 Task: Create a section Code Catalysts and in the section, add a milestone Automation of Manual Processes in the project TransparentLine.
Action: Mouse moved to (67, 509)
Screenshot: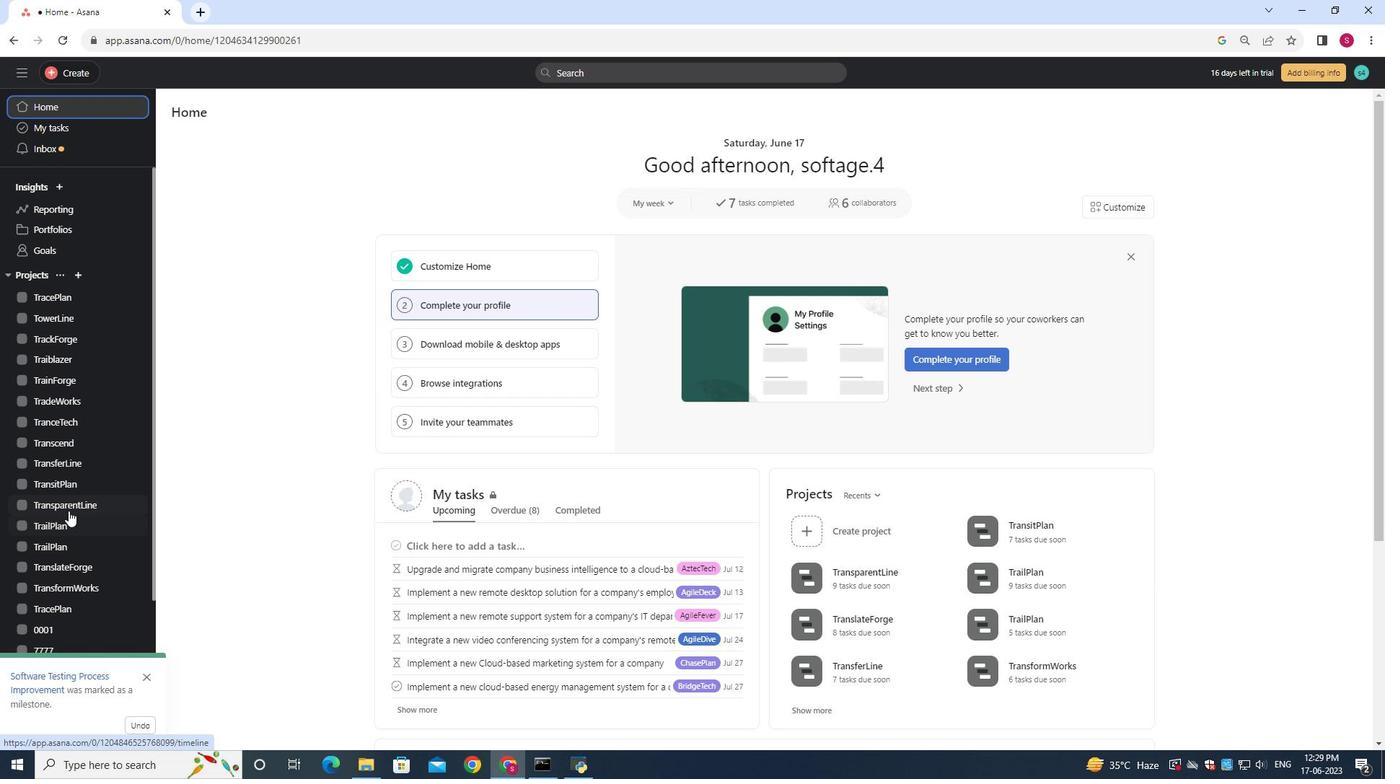 
Action: Mouse pressed left at (67, 509)
Screenshot: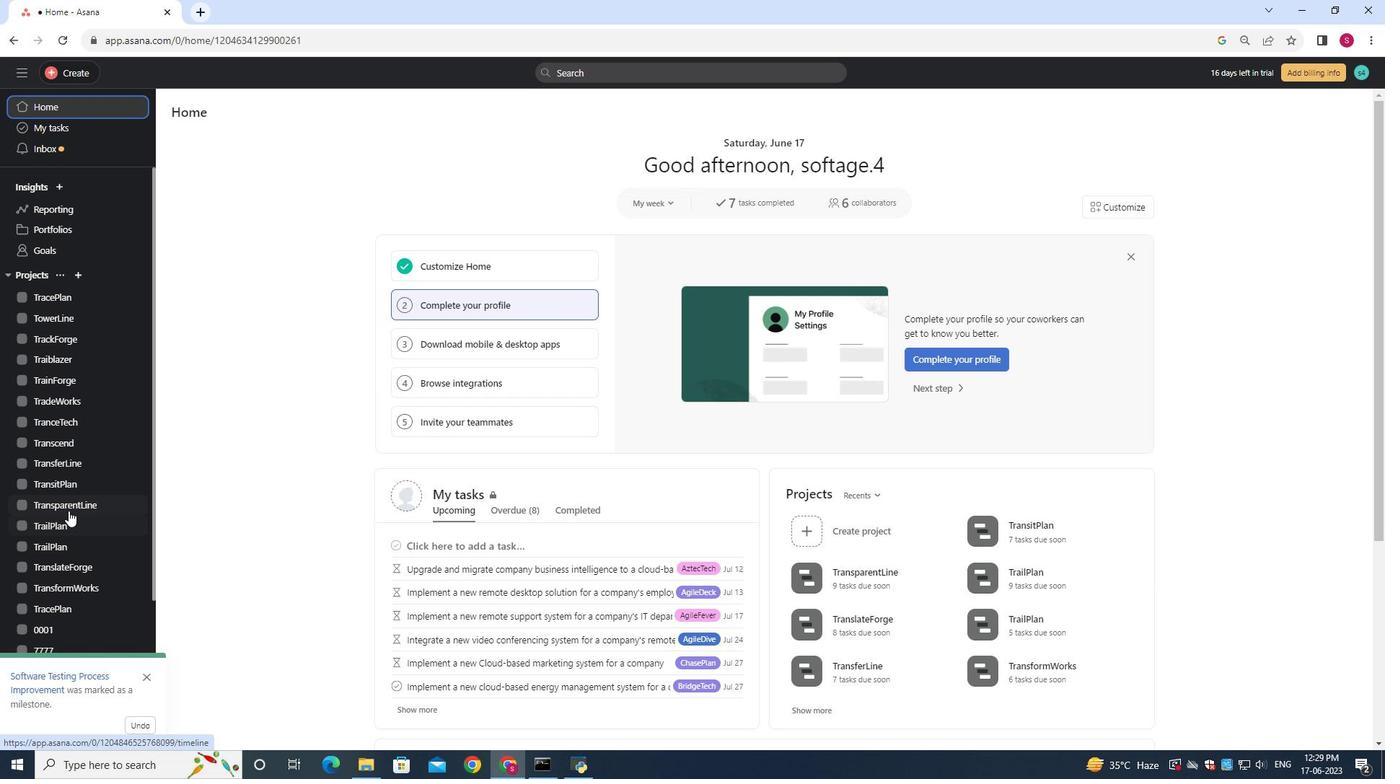 
Action: Mouse moved to (230, 176)
Screenshot: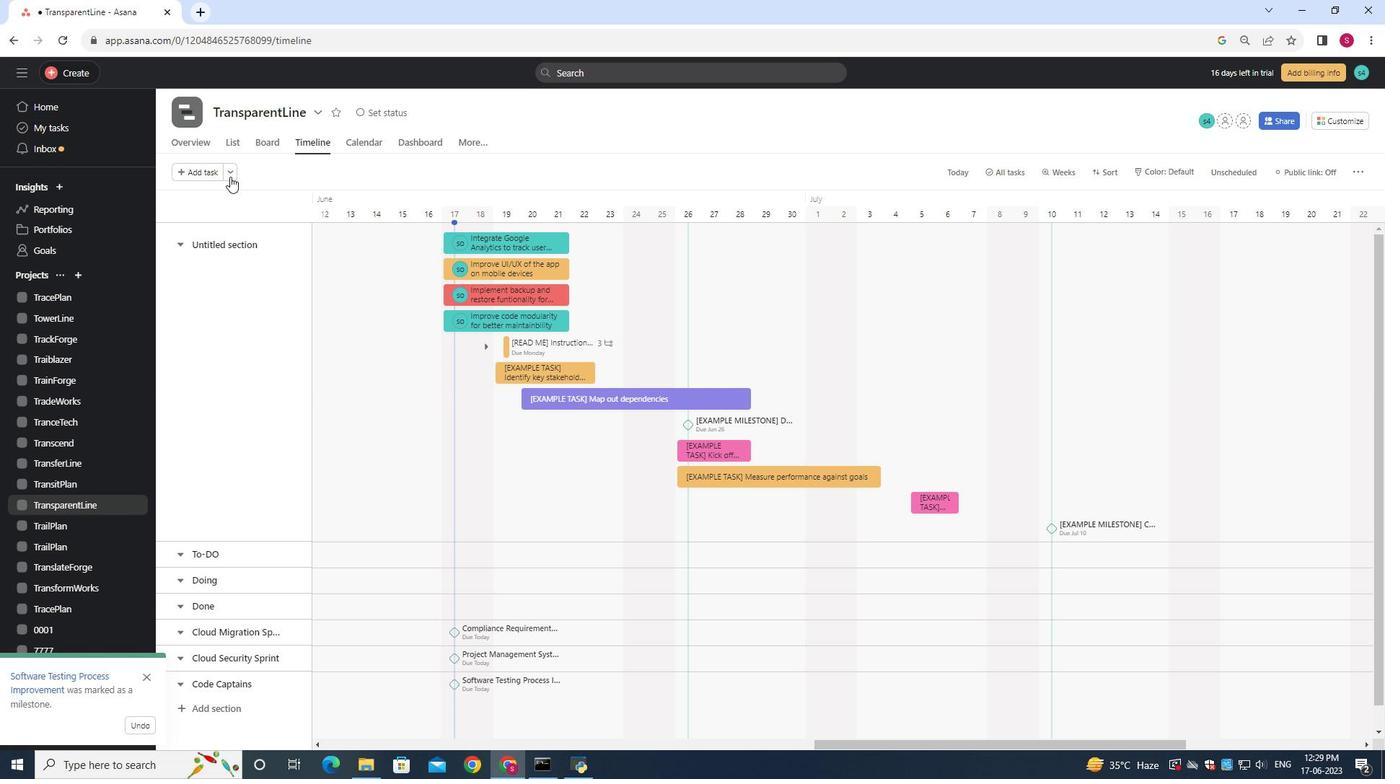 
Action: Mouse pressed left at (230, 176)
Screenshot: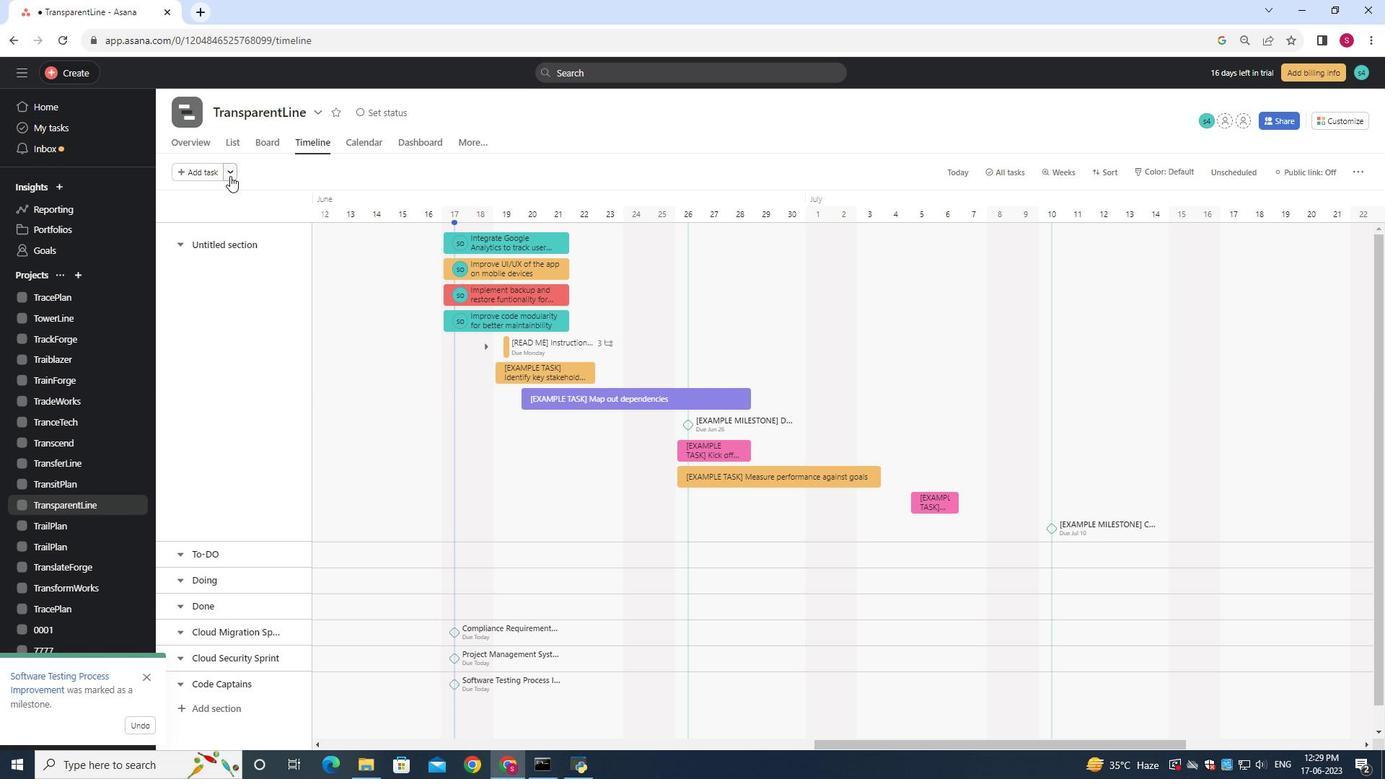 
Action: Mouse moved to (249, 202)
Screenshot: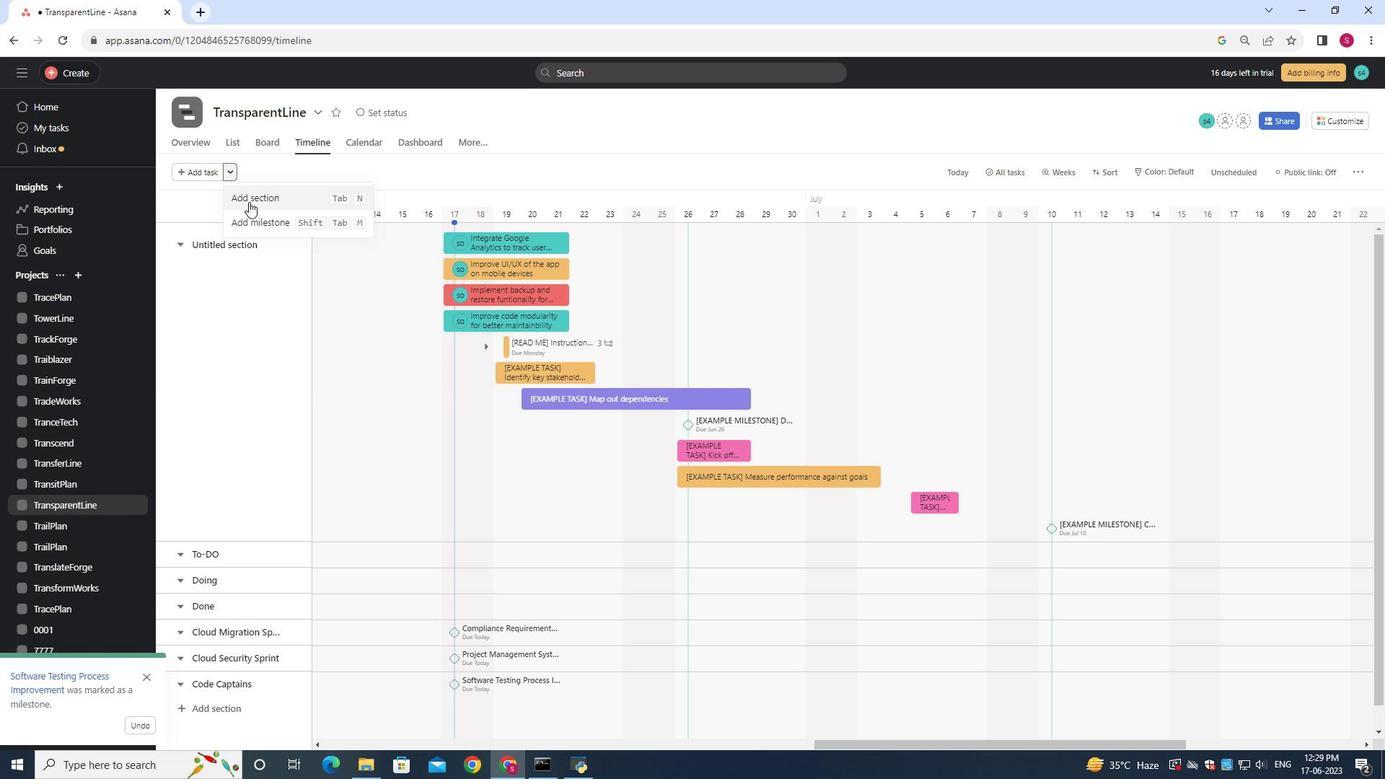 
Action: Mouse pressed left at (249, 202)
Screenshot: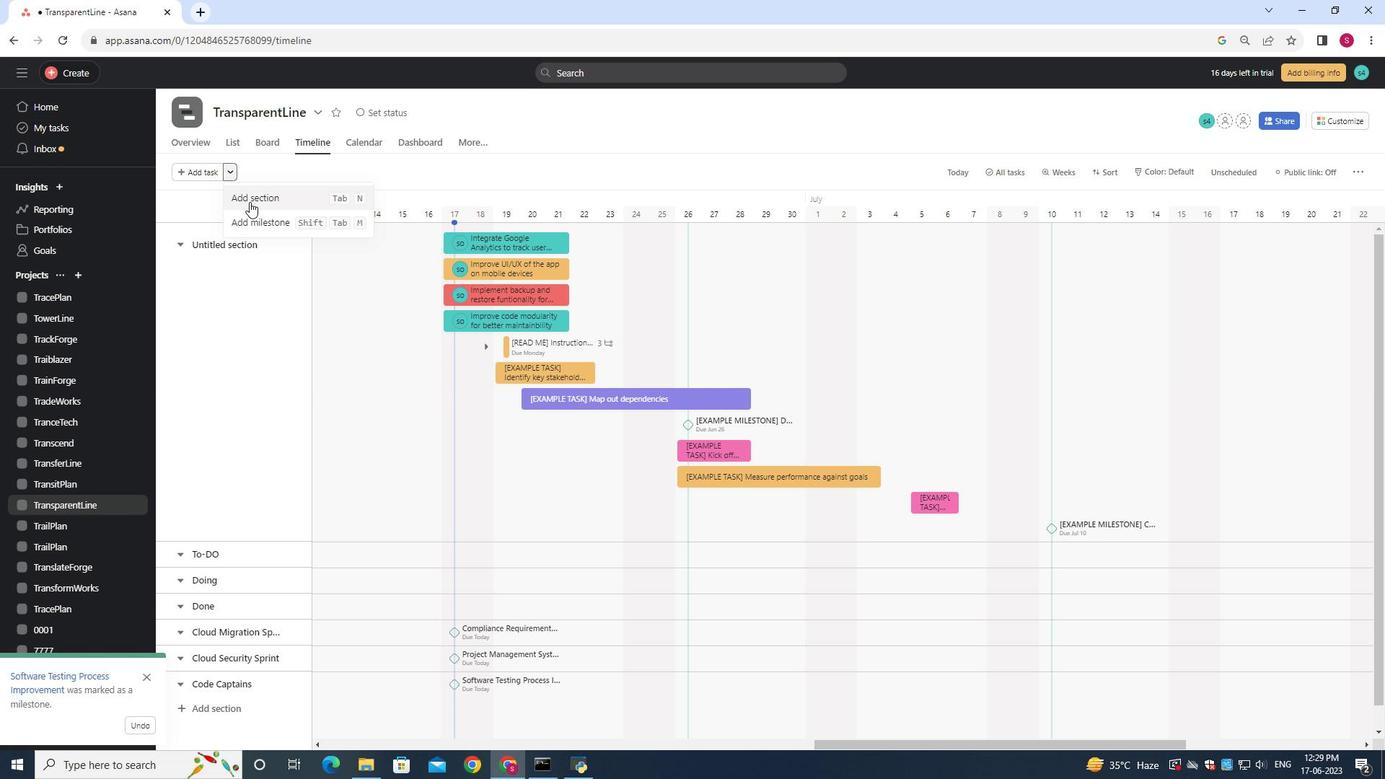 
Action: Key pressed <Key.shift>Code<Key.space><Key.shift><Key.shift><Key.shift><Key.shift><Key.shift><Key.shift><Key.shift><Key.shift><Key.shift>Catalysts
Screenshot: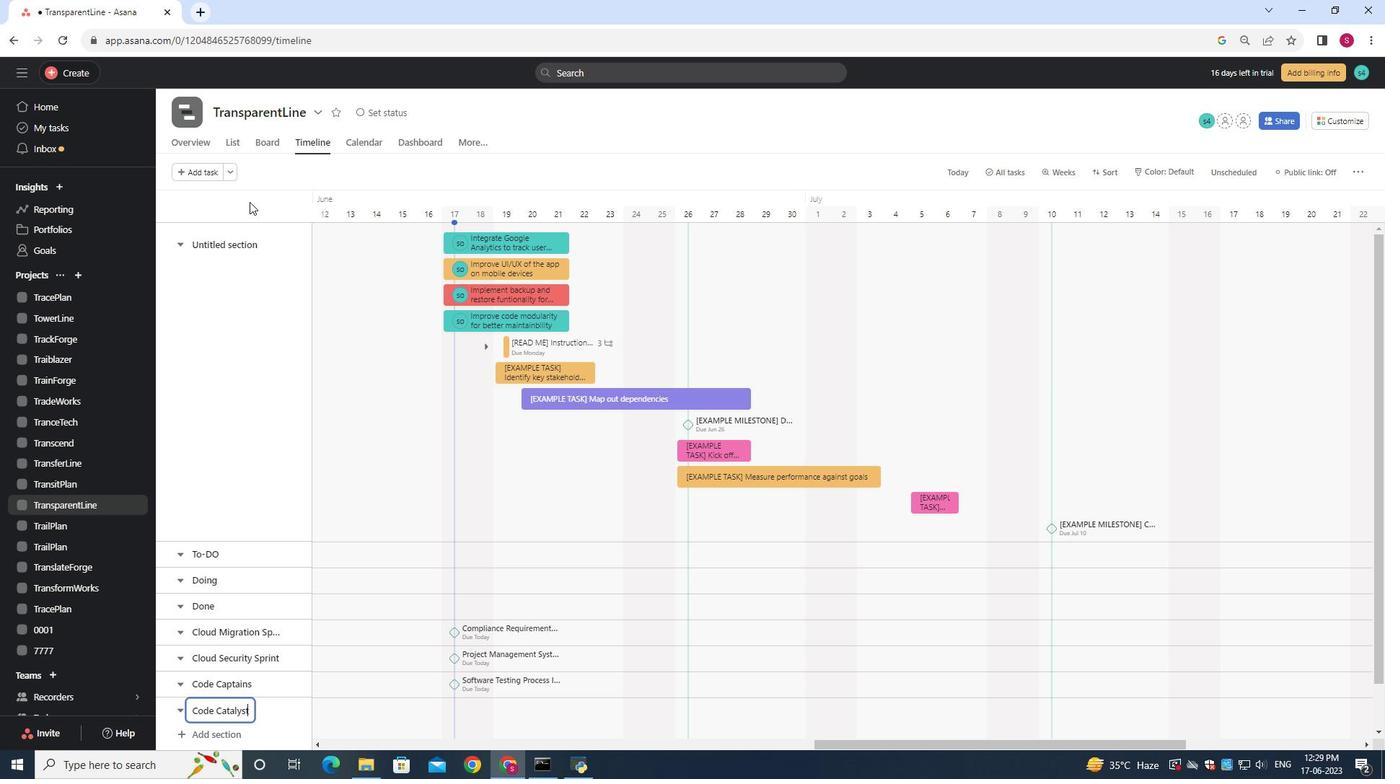 
Action: Mouse moved to (339, 711)
Screenshot: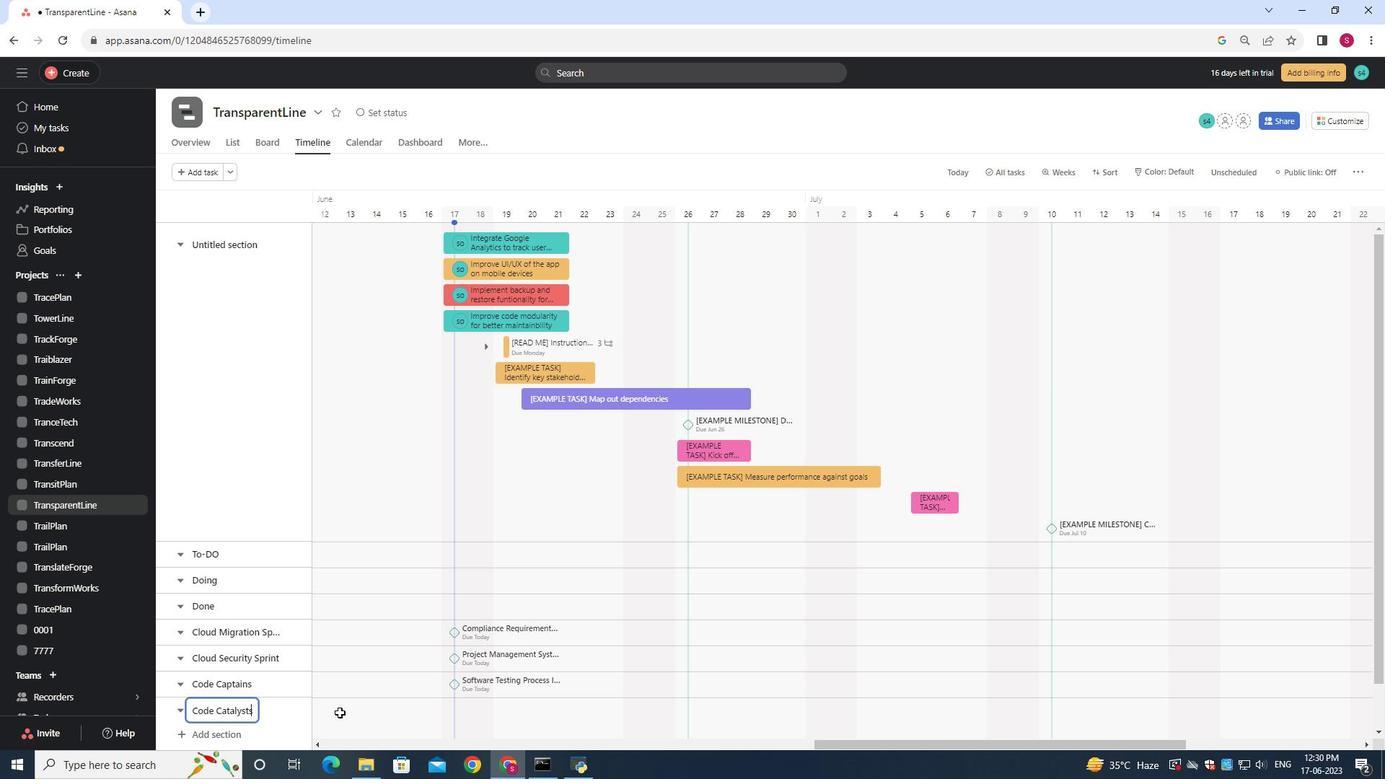 
Action: Mouse pressed left at (339, 711)
Screenshot: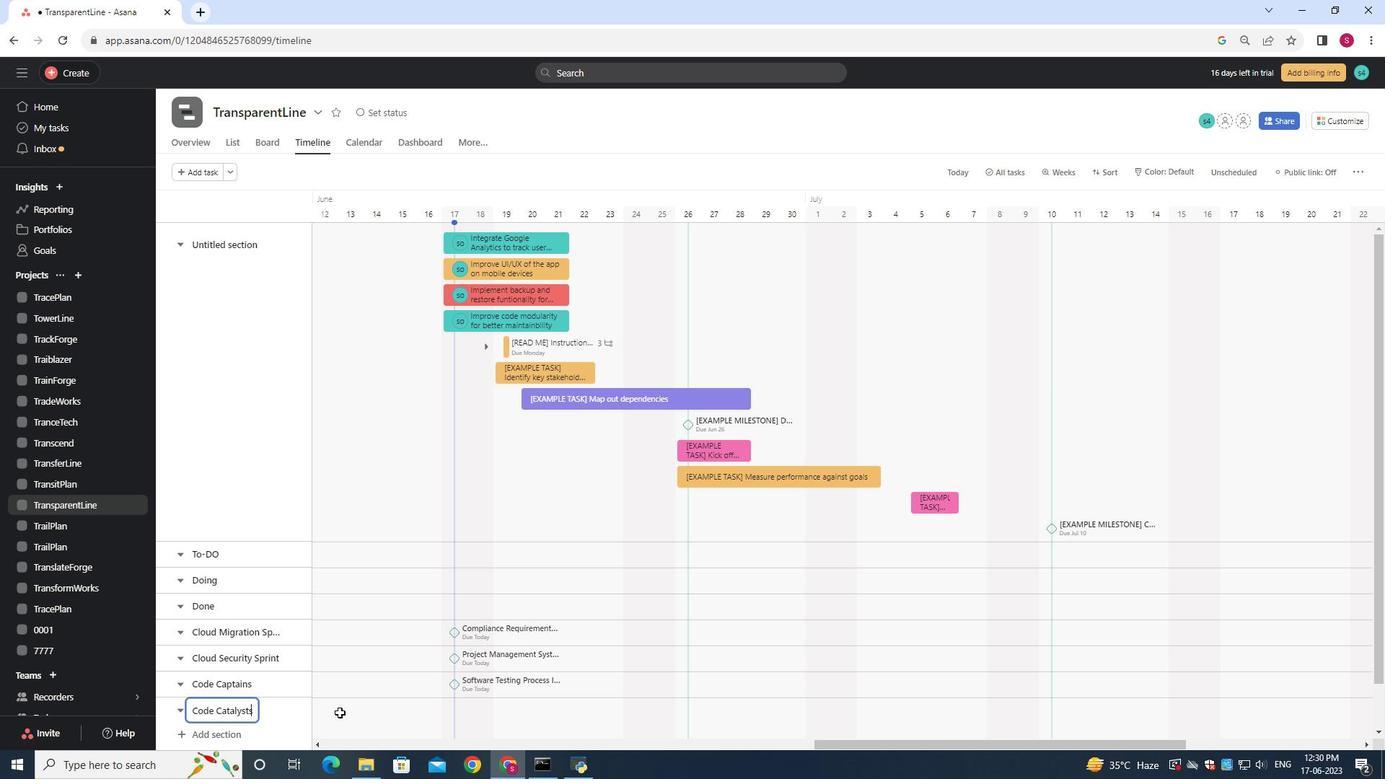 
Action: Mouse moved to (342, 711)
Screenshot: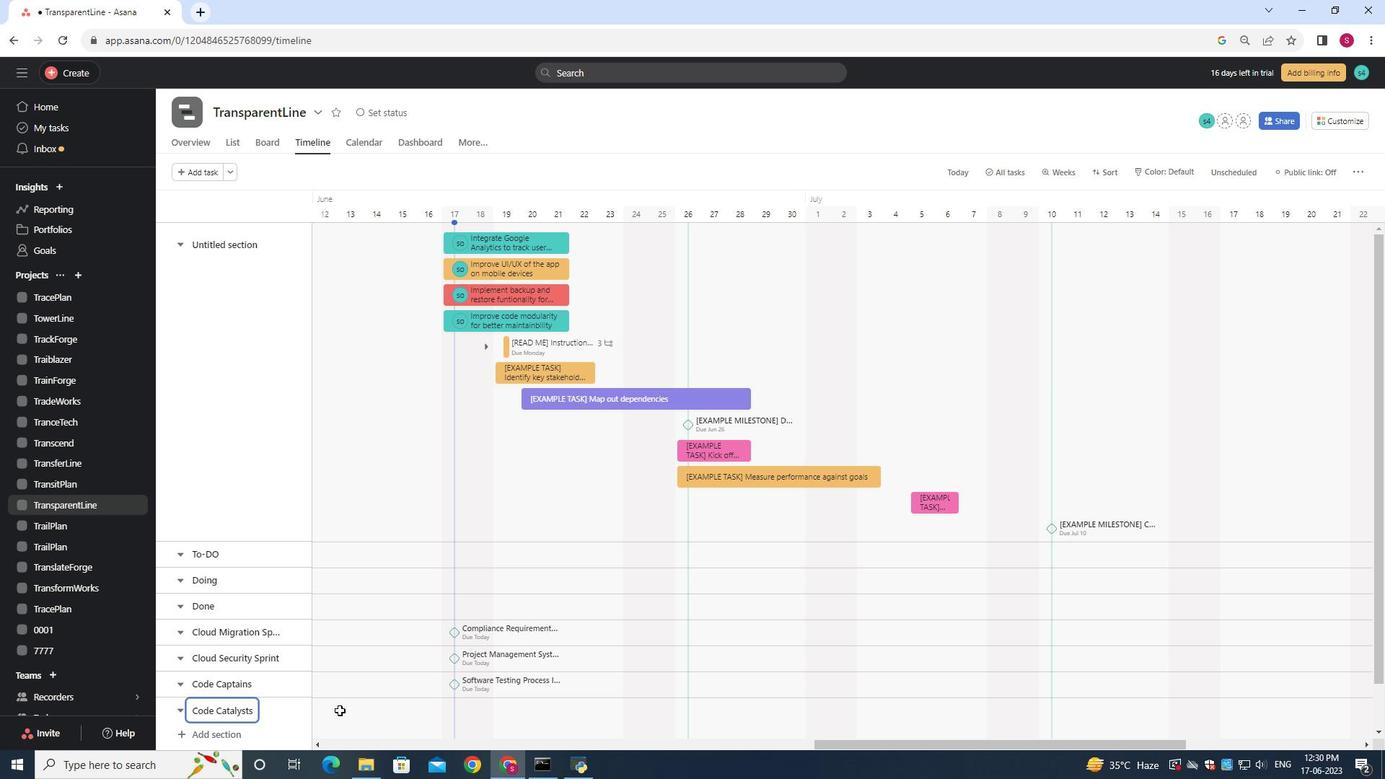 
Action: Mouse pressed left at (342, 711)
Screenshot: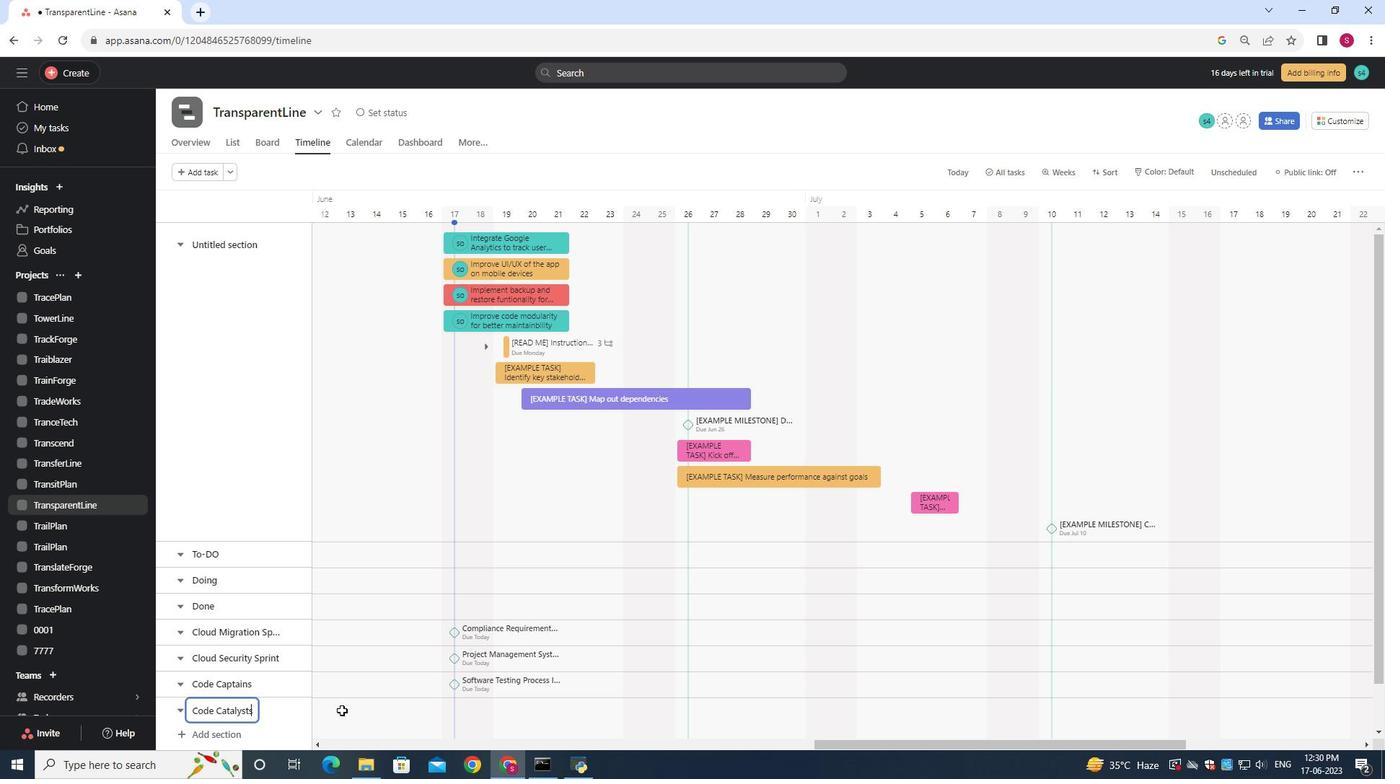 
Action: Mouse moved to (342, 711)
Screenshot: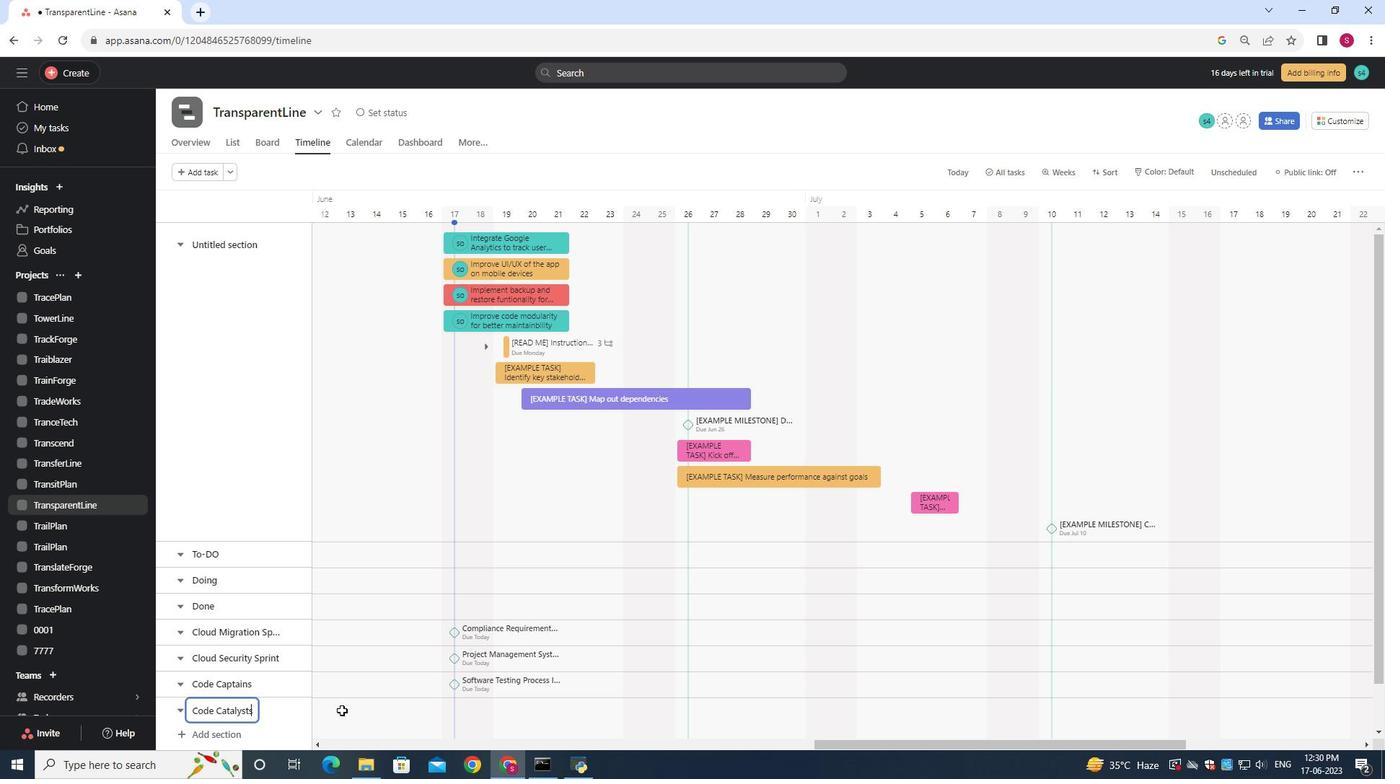 
Action: Key pressed <Key.shift><Key.shift><Key.shift><Key.shift><Key.shift><Key.shift><Key.shift><Key.shift><Key.shift><Key.shift><Key.shift><Key.shift><Key.shift><Key.shift><Key.shift><Key.shift><Key.shift><Key.shift><Key.shift><Key.shift><Key.shift><Key.shift><Key.shift><Key.shift><Key.shift><Key.shift><Key.shift><Key.shift><Key.shift><Key.shift><Key.shift><Key.shift><Key.shift><Key.shift><Key.shift><Key.shift><Key.shift><Key.shift><Key.shift>Automation<Key.space>of<Key.space><Key.shift>Manual<Key.space><Key.shift>Processes
Screenshot: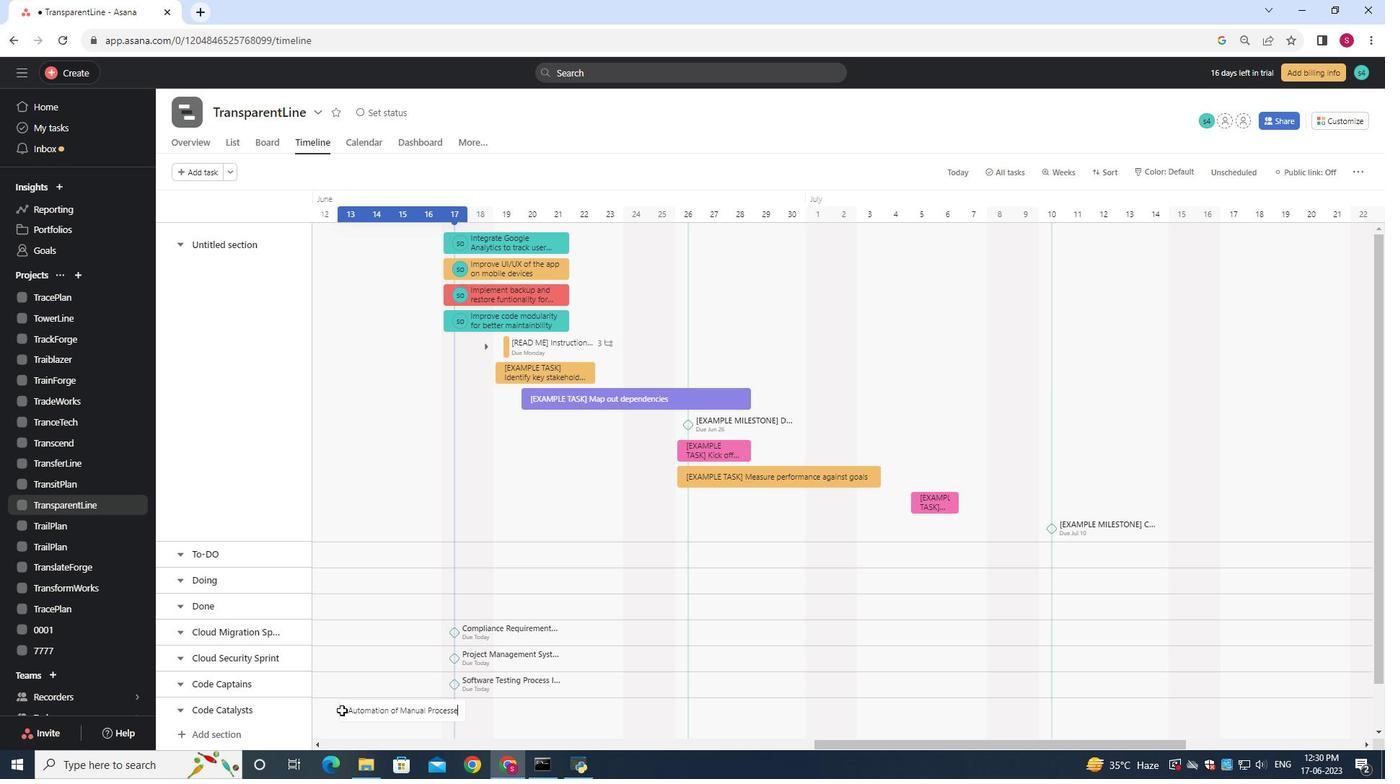 
Action: Mouse moved to (415, 709)
Screenshot: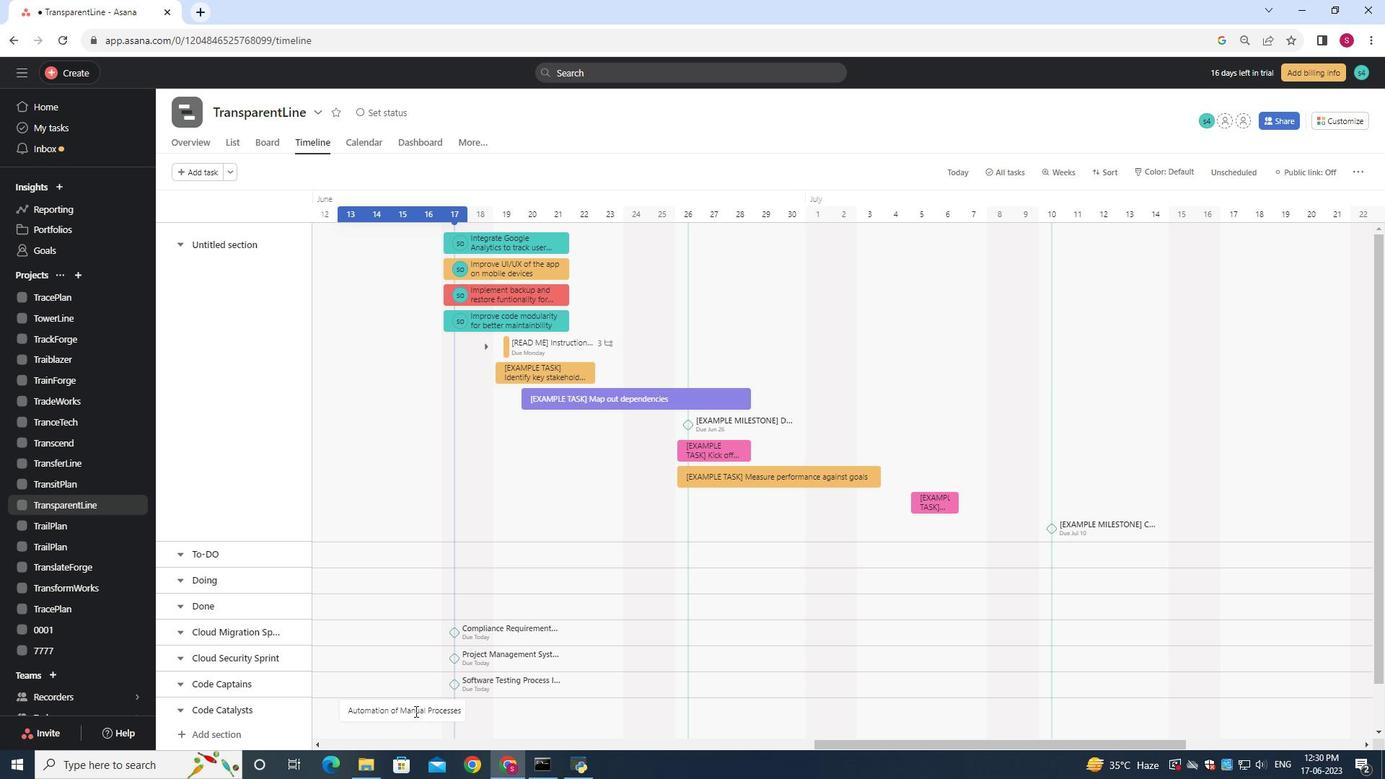 
Action: Mouse pressed right at (415, 709)
Screenshot: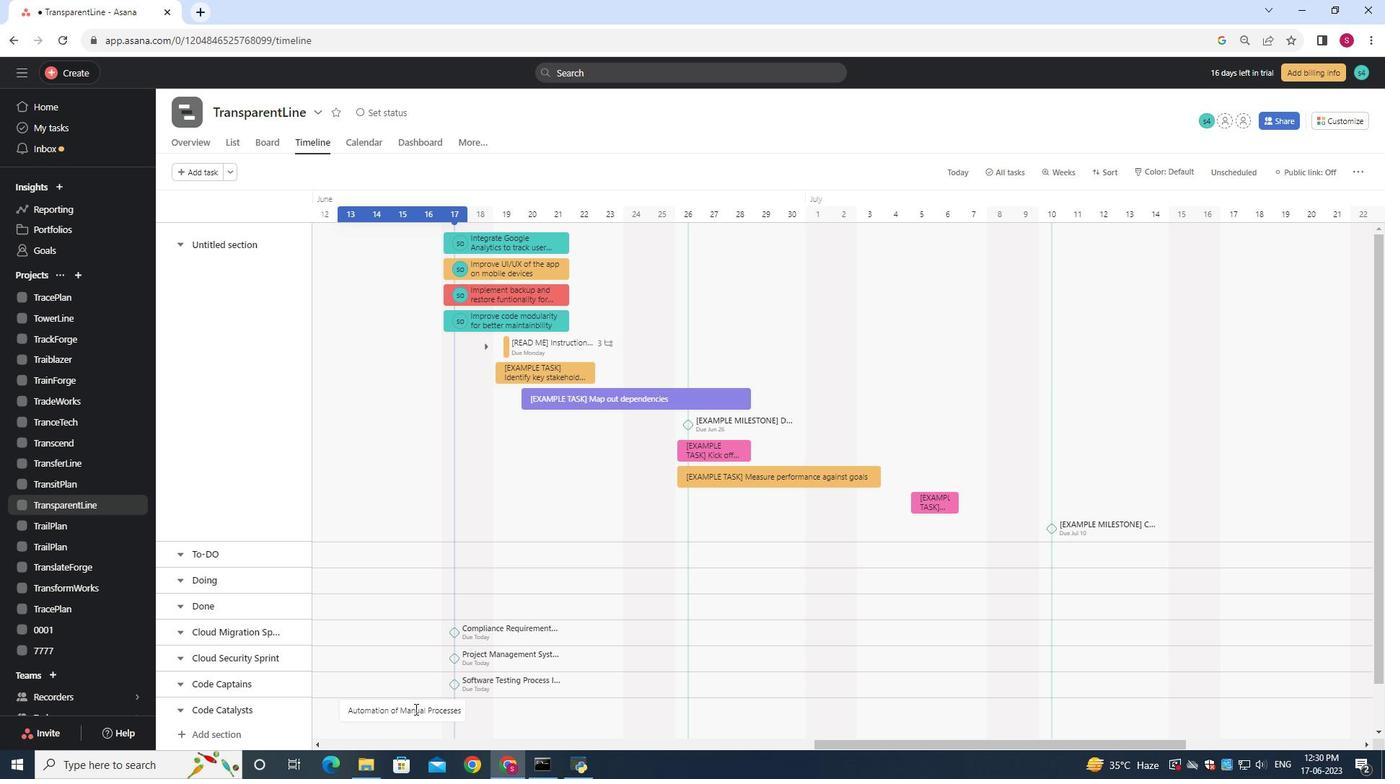 
Action: Mouse moved to (445, 646)
Screenshot: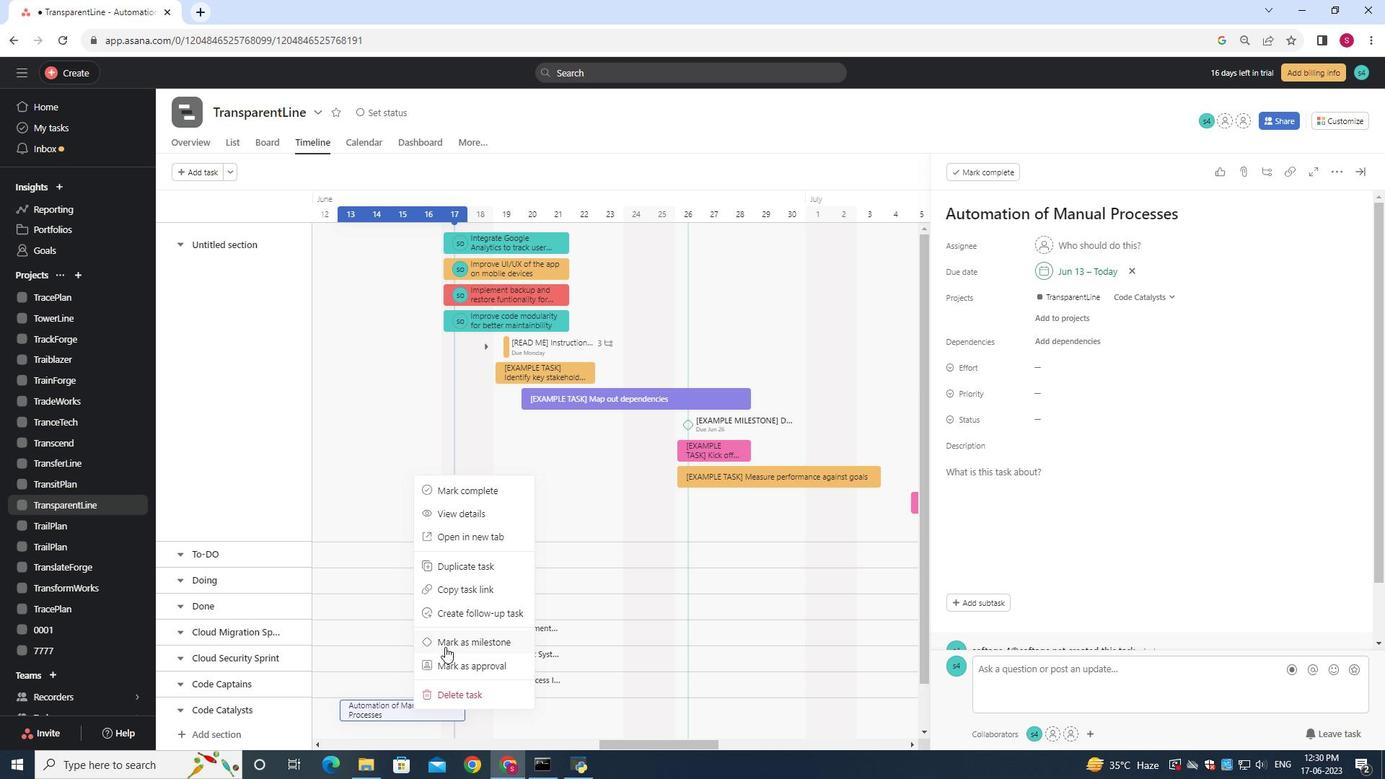 
Action: Mouse pressed left at (445, 646)
Screenshot: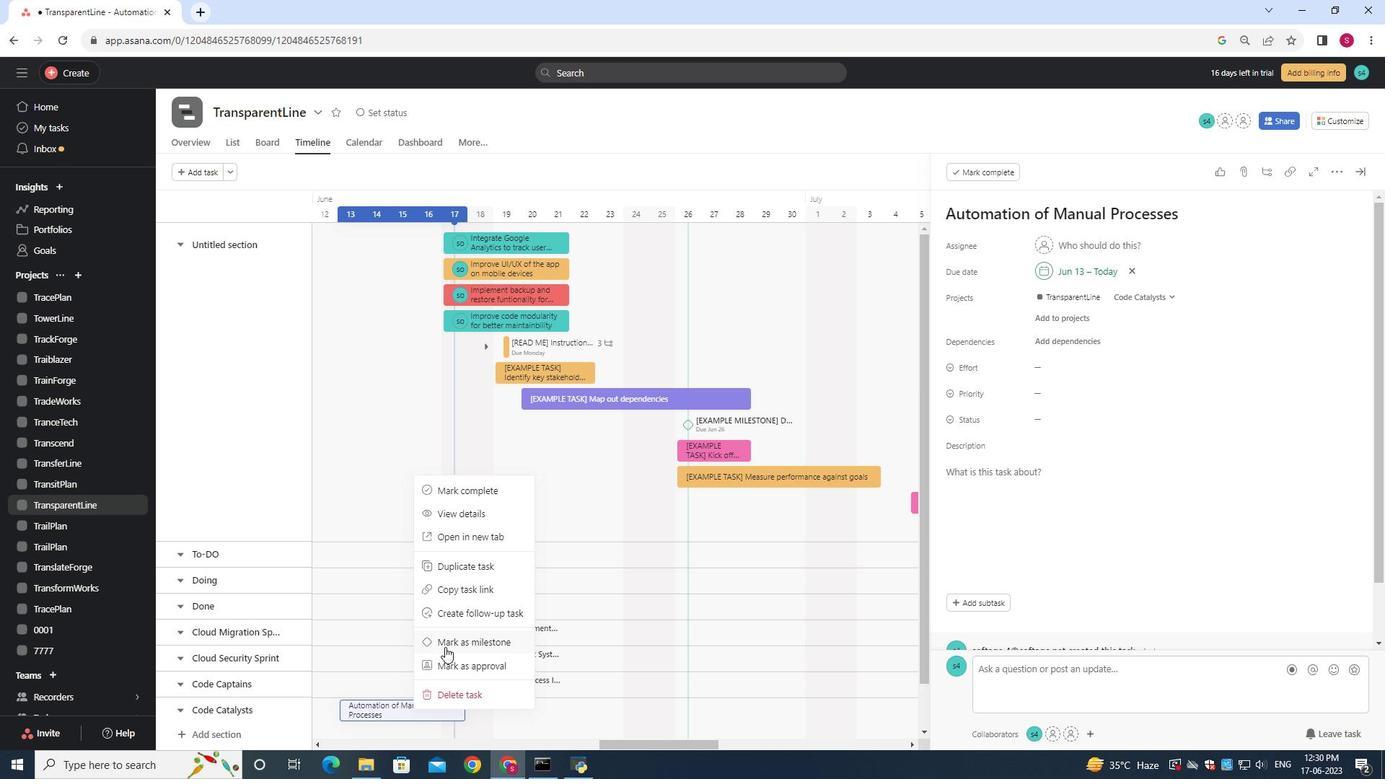 
